 Task: Create New Employee with Employee Name: Genevieve Ramirez, Address Line1: 696 Corona Avenue, Address Line2: Owings Mills, Address Line3:  MD 21117, Cell Number: 979549-2947_x000D_

Action: Mouse moved to (146, 30)
Screenshot: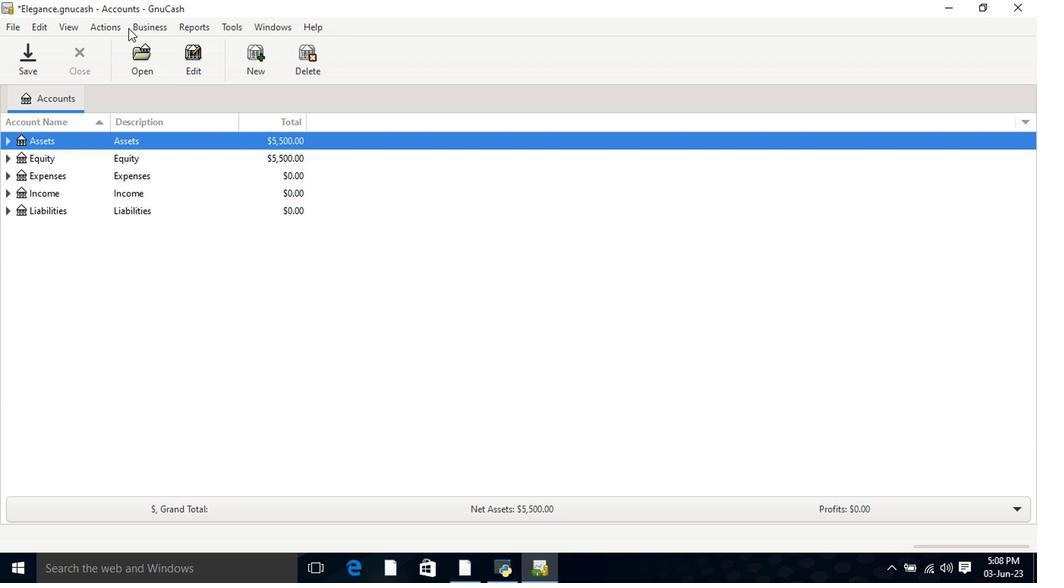 
Action: Mouse pressed left at (146, 30)
Screenshot: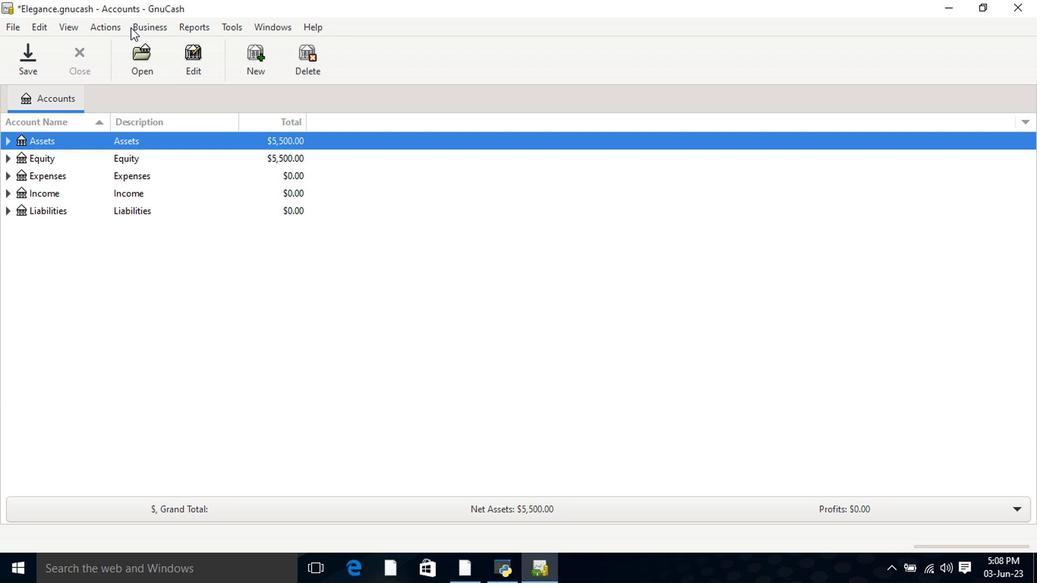 
Action: Mouse moved to (163, 90)
Screenshot: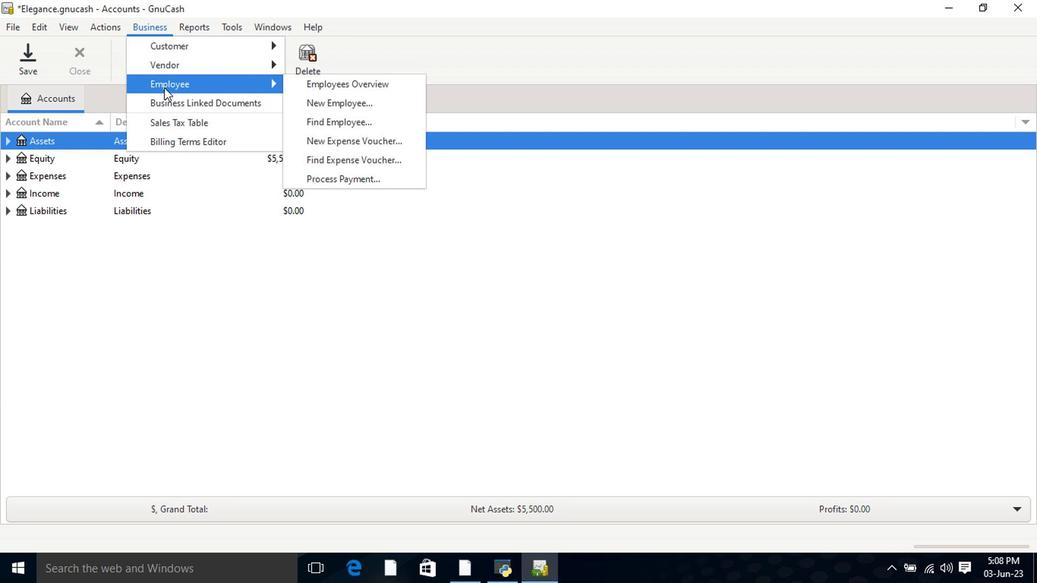 
Action: Mouse pressed left at (163, 90)
Screenshot: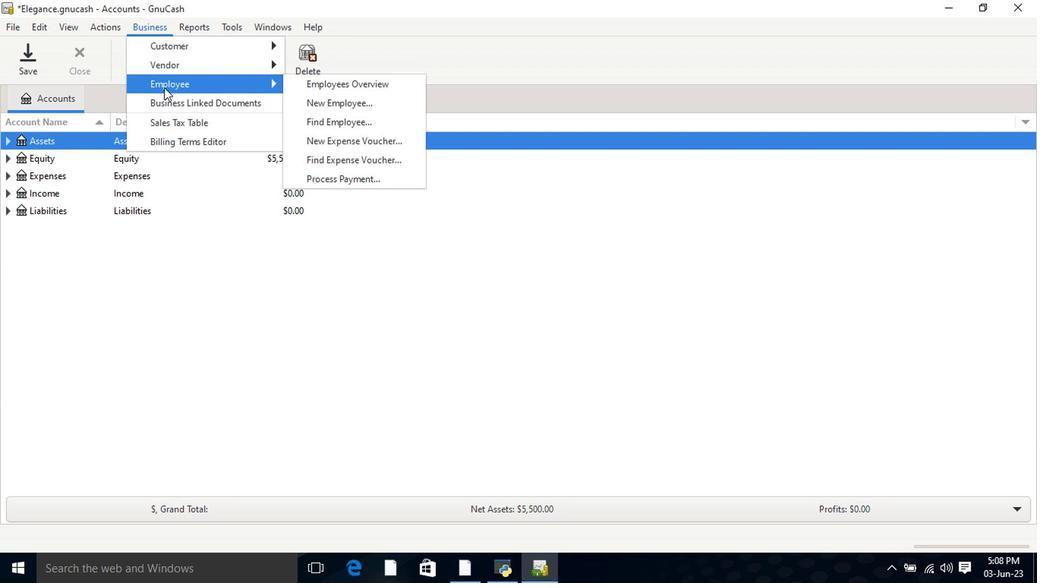 
Action: Mouse moved to (316, 103)
Screenshot: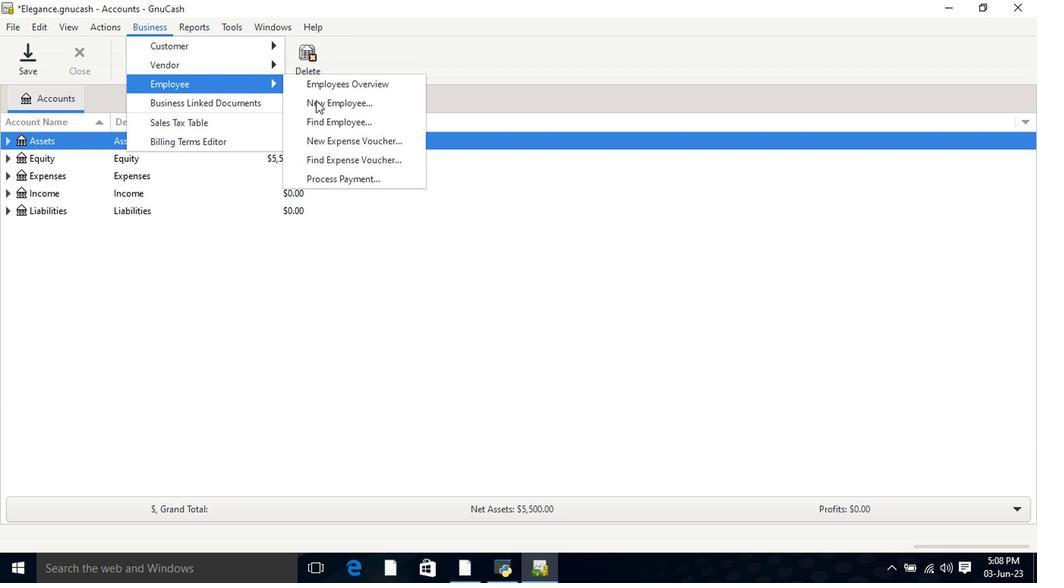 
Action: Mouse pressed left at (316, 103)
Screenshot: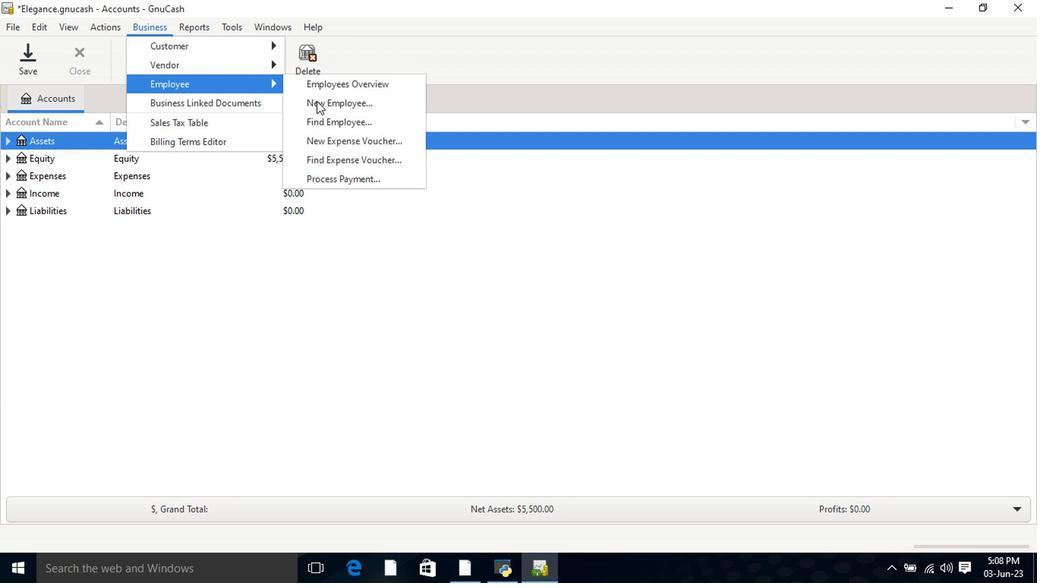 
Action: Mouse moved to (489, 225)
Screenshot: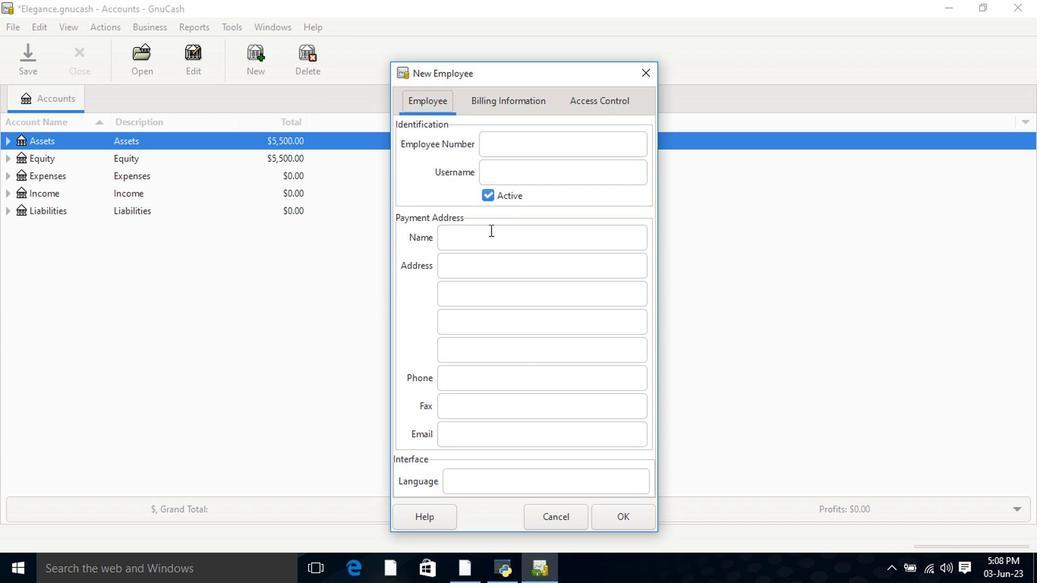 
Action: Mouse pressed left at (489, 225)
Screenshot: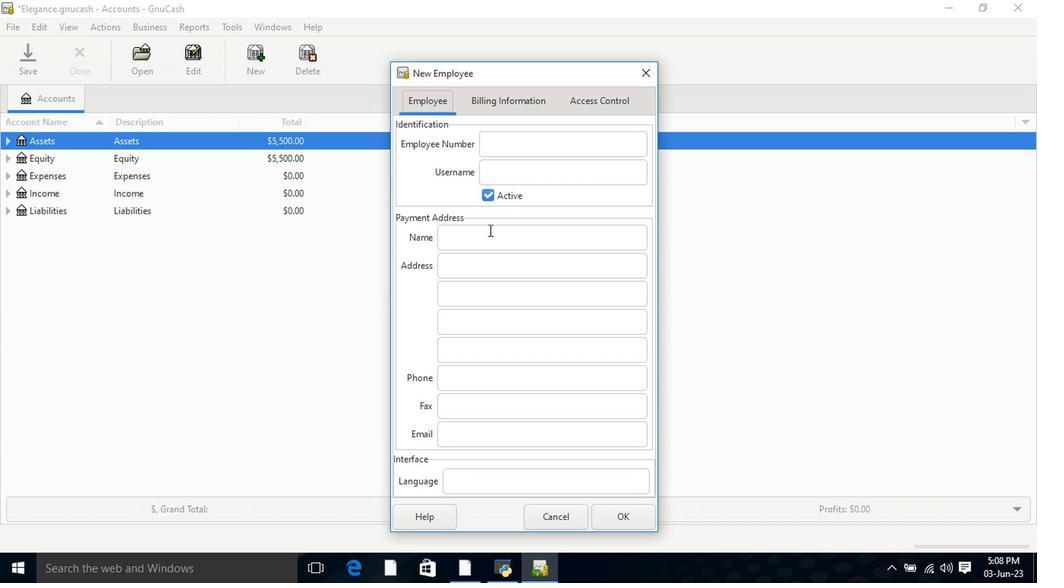 
Action: Key pressed <Key.shift><Key.shift><Key.shift><Key.shift><Key.shift><Key.shift><Key.shift>Genevieve<Key.space><Key.shift>Ramirez<Key.tab>696<Key.space><Key.shift>Corona<Key.space><Key.shift>Avenue<Key.tab><Key.shift>Owings<Key.space><Key.shift>Mills<Key.tab><Key.shift>MD<Key.space>21117<Key.tab><Key.tab>979549-2947<Key.tab>
Screenshot: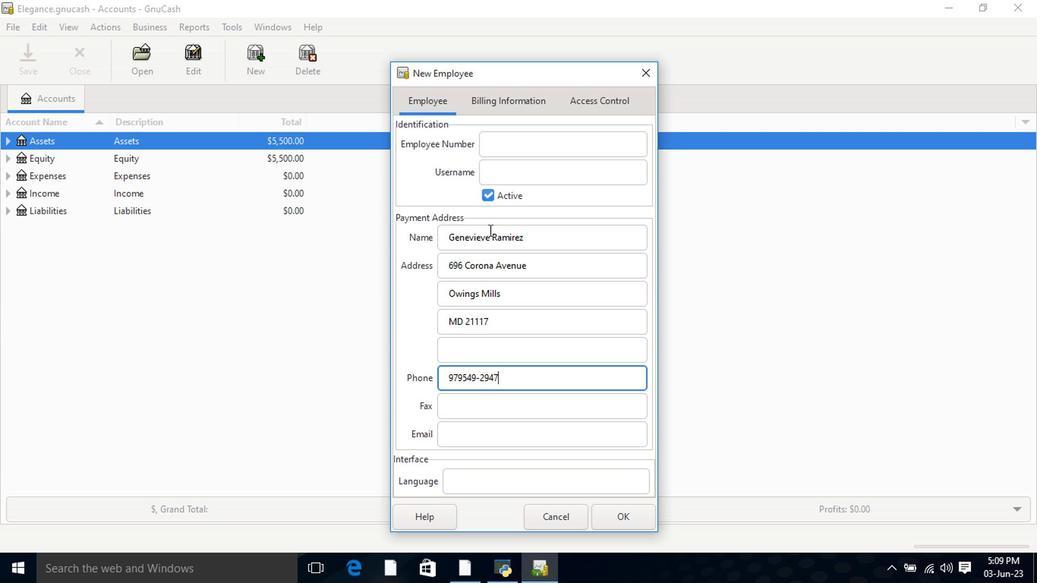 
Action: Mouse moved to (489, 107)
Screenshot: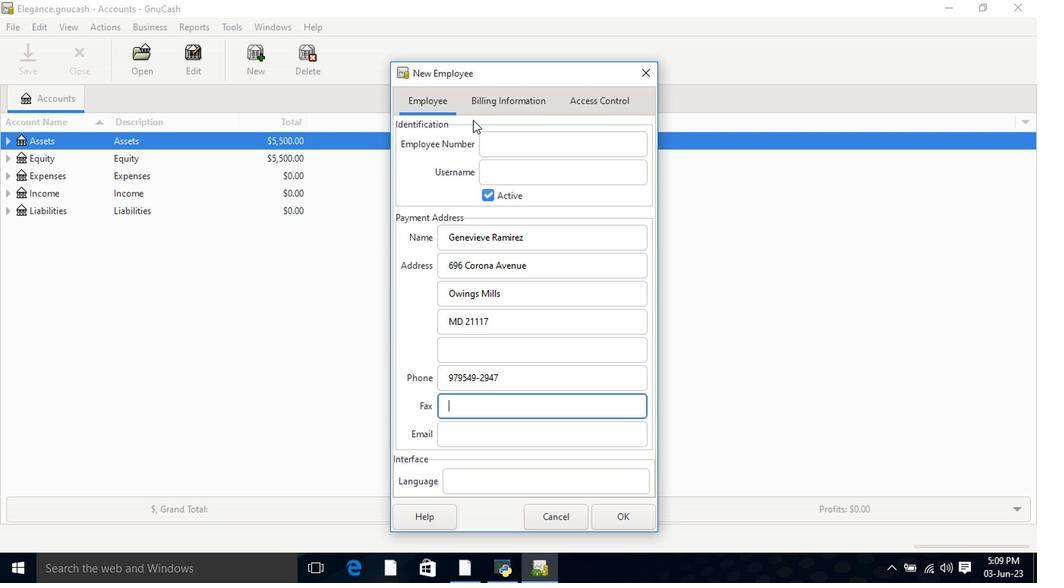 
Action: Mouse pressed left at (489, 107)
Screenshot: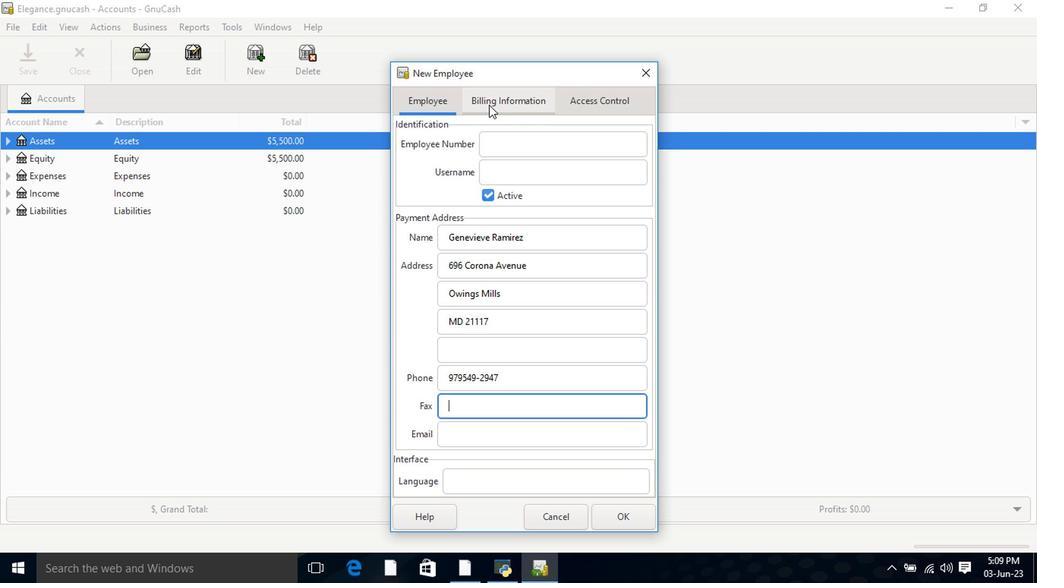 
Action: Mouse moved to (593, 100)
Screenshot: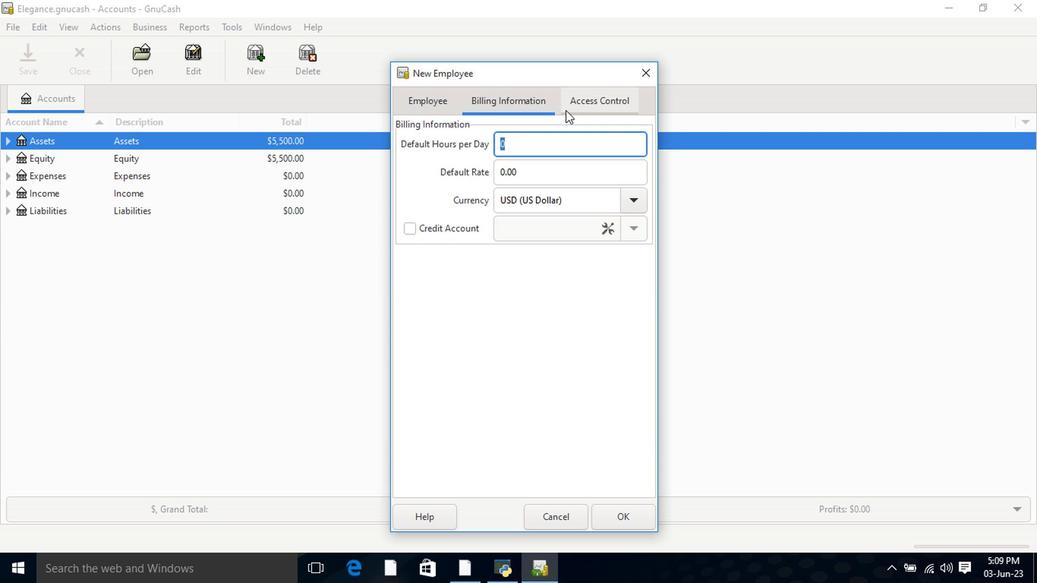 
Action: Mouse pressed left at (593, 100)
Screenshot: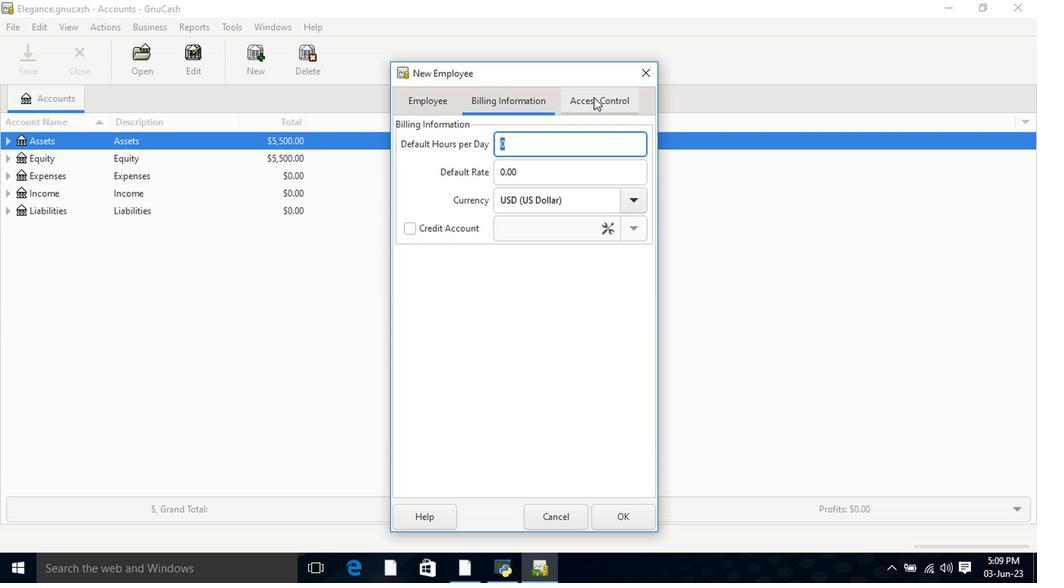 
Action: Mouse moved to (621, 497)
Screenshot: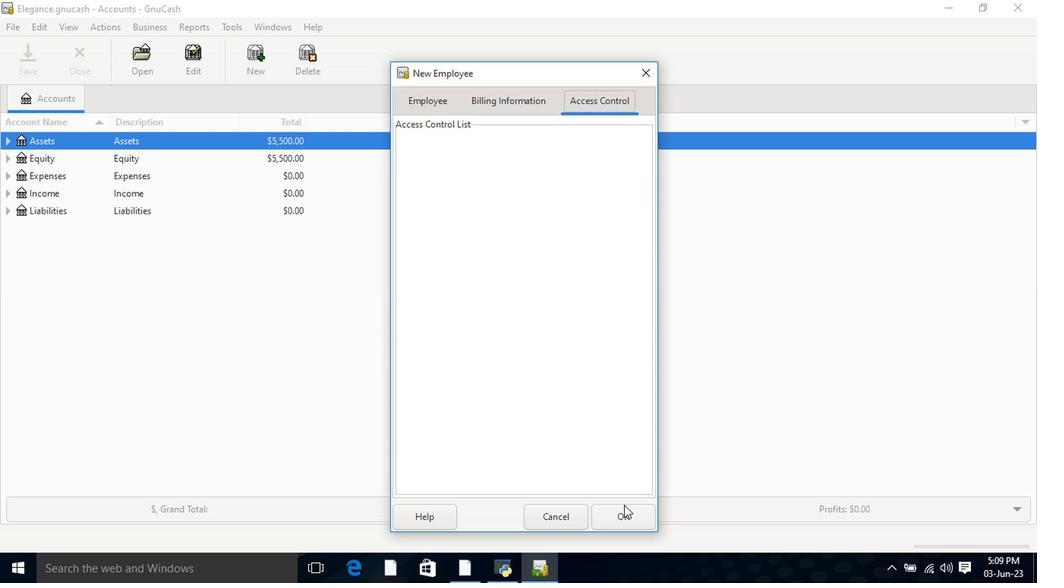 
Action: Mouse pressed left at (621, 497)
Screenshot: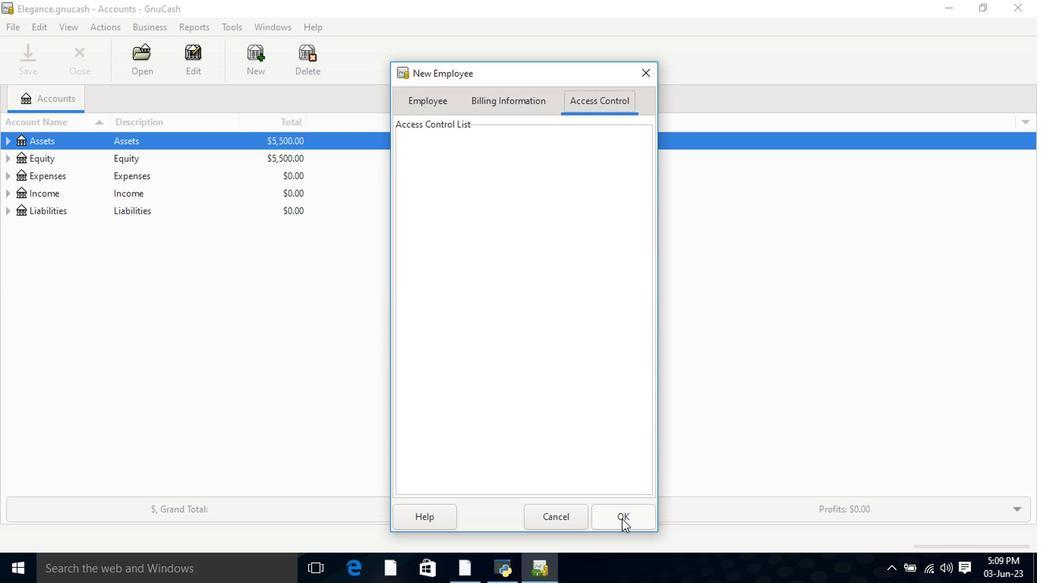 
